 Task: Configure Visual Studio Code to display whitespace characters.
Action: Mouse moved to (20, 529)
Screenshot: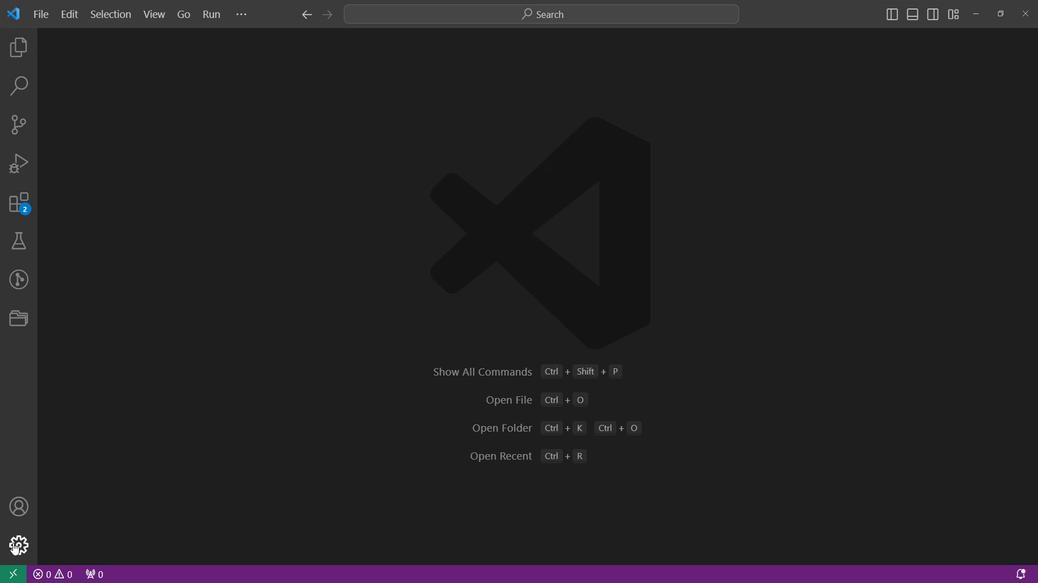 
Action: Mouse pressed left at (20, 529)
Screenshot: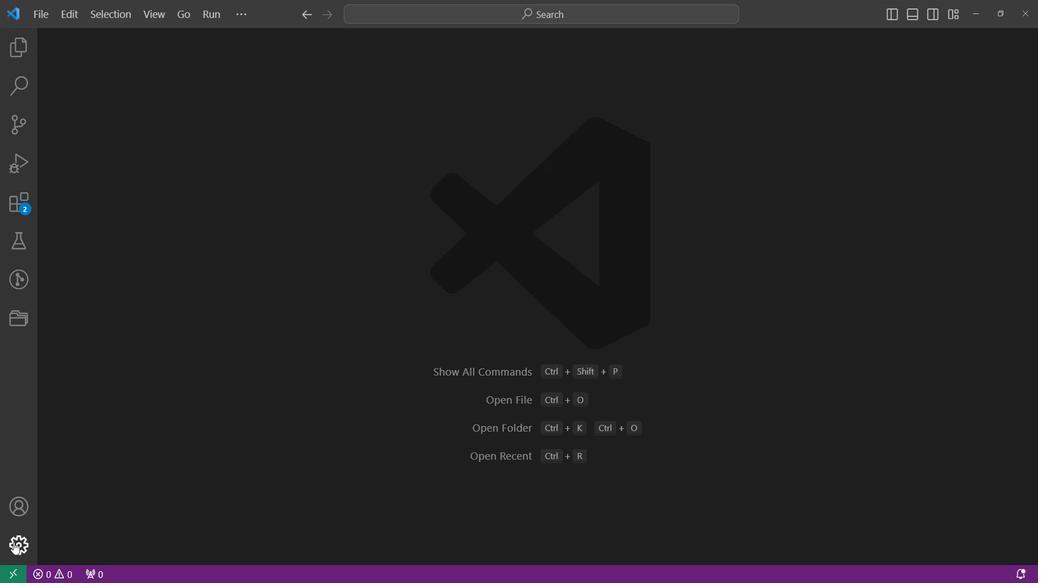 
Action: Mouse moved to (147, 377)
Screenshot: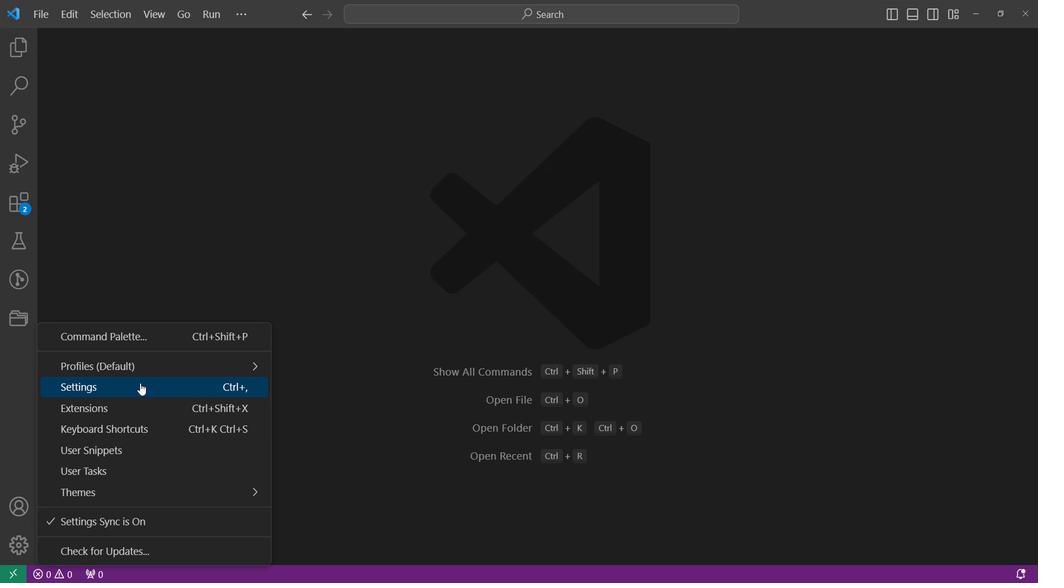 
Action: Mouse pressed left at (147, 377)
Screenshot: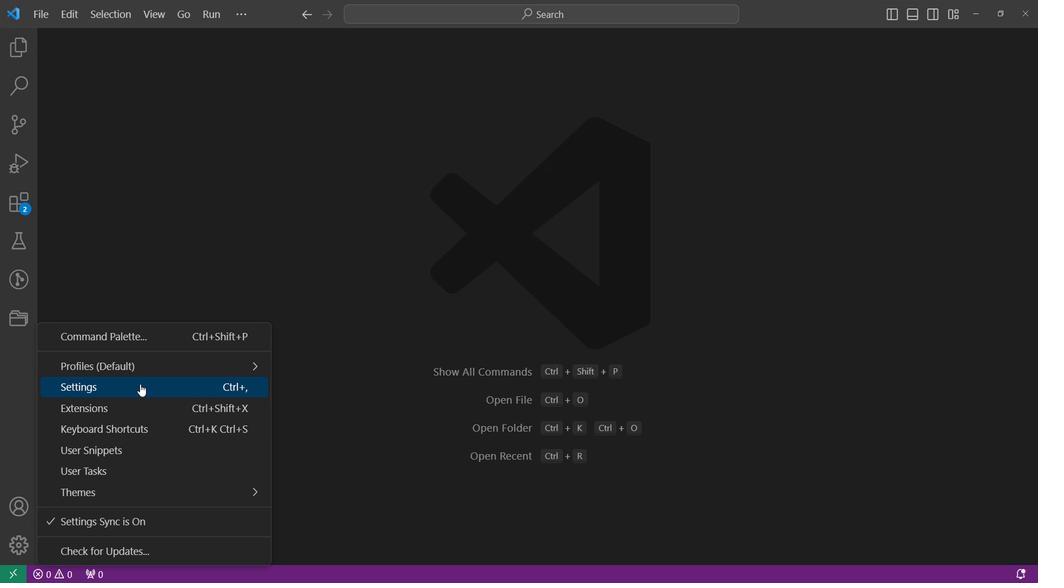 
Action: Mouse moved to (270, 80)
Screenshot: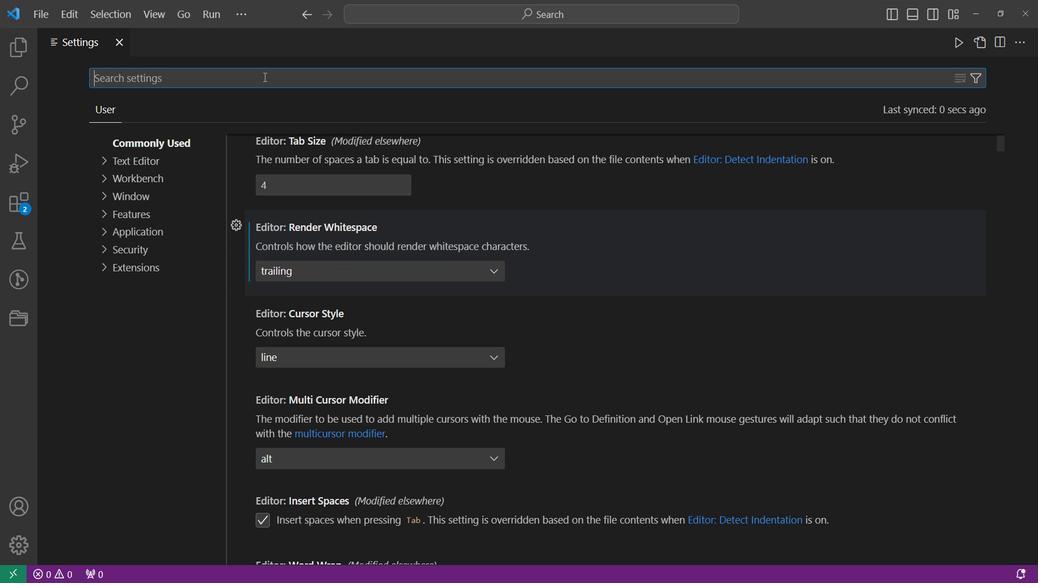 
Action: Mouse pressed left at (270, 80)
Screenshot: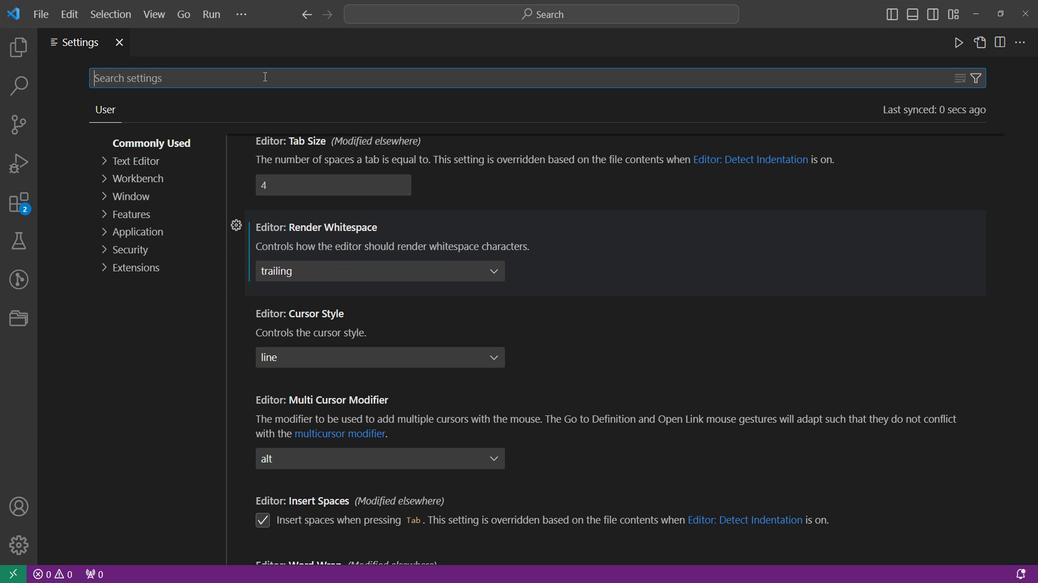 
Action: Mouse pressed left at (270, 80)
Screenshot: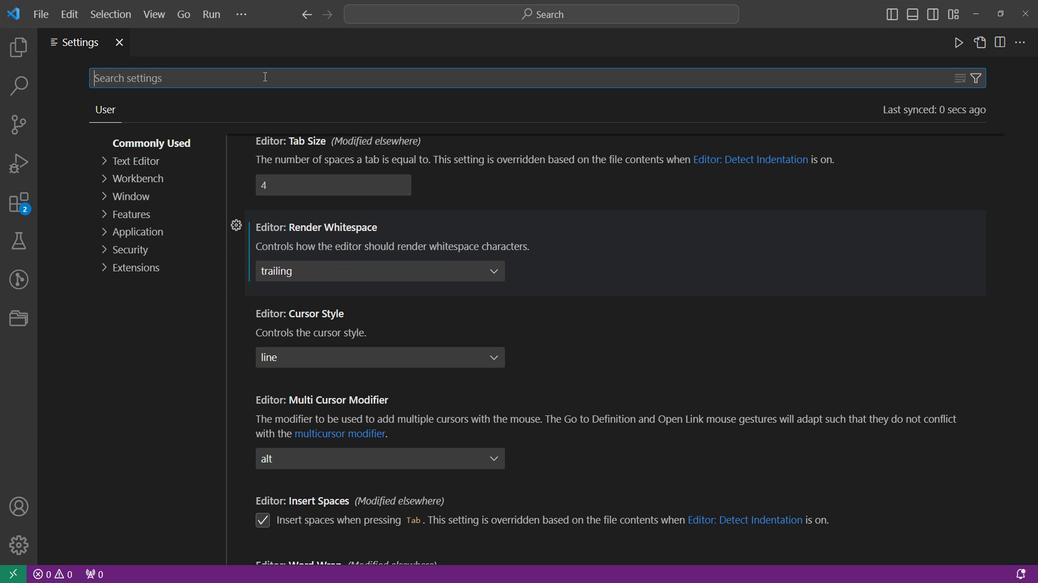 
Action: Mouse moved to (281, 83)
Screenshot: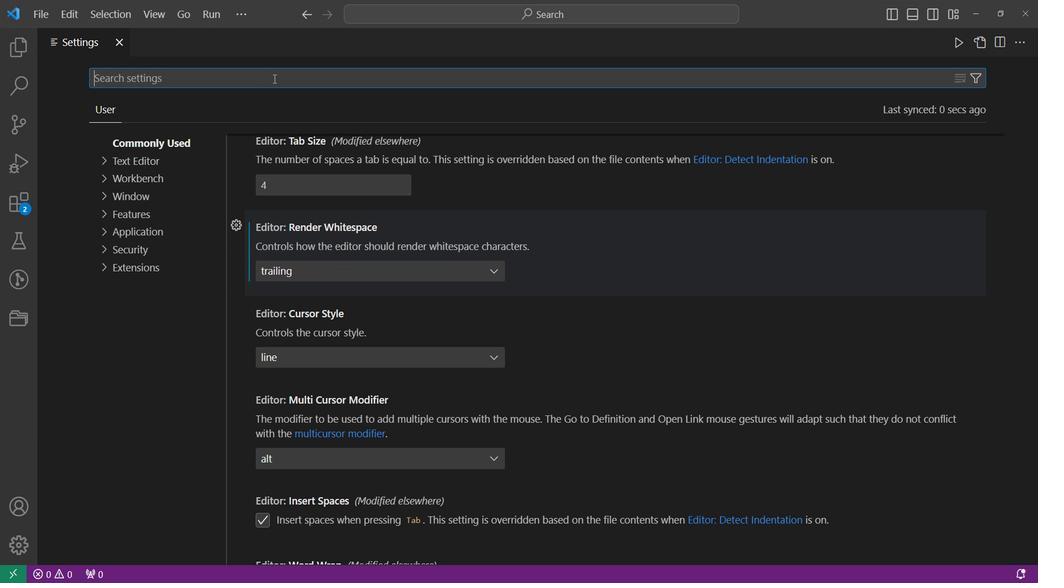 
Action: Key pressed wh
Screenshot: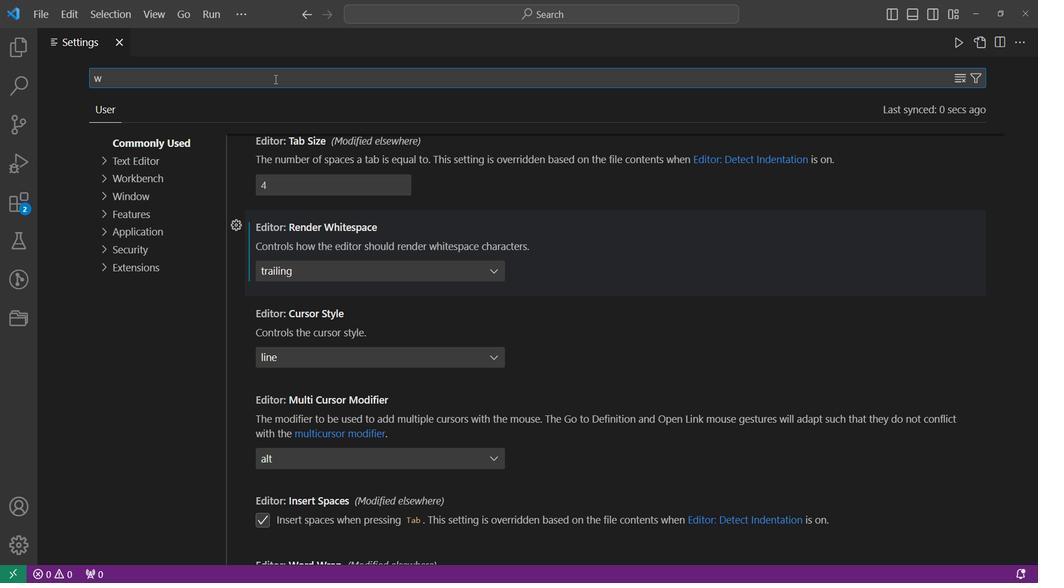 
Action: Mouse moved to (284, 84)
Screenshot: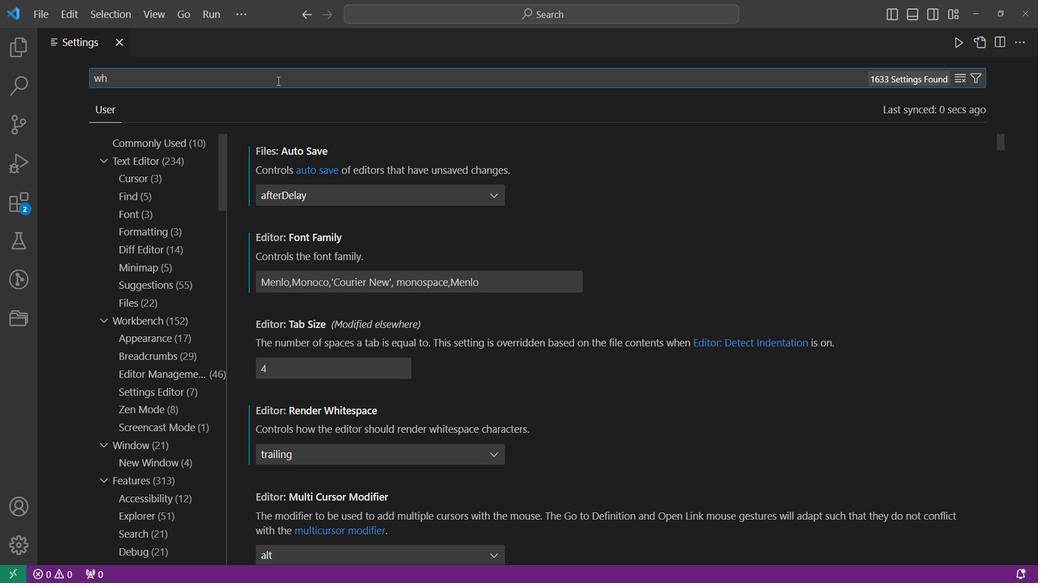 
Action: Key pressed it
Screenshot: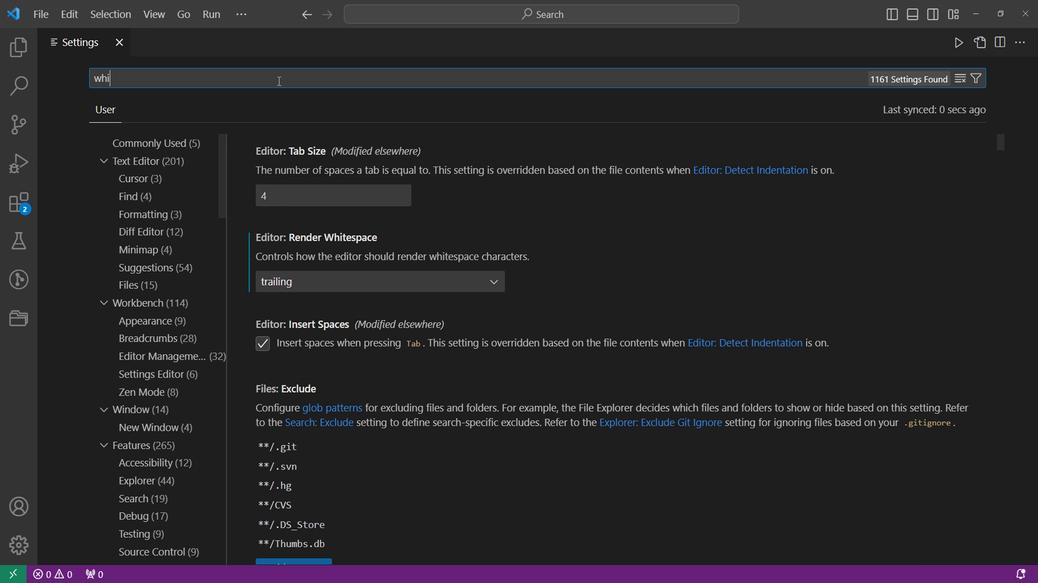 
Action: Mouse moved to (284, 84)
Screenshot: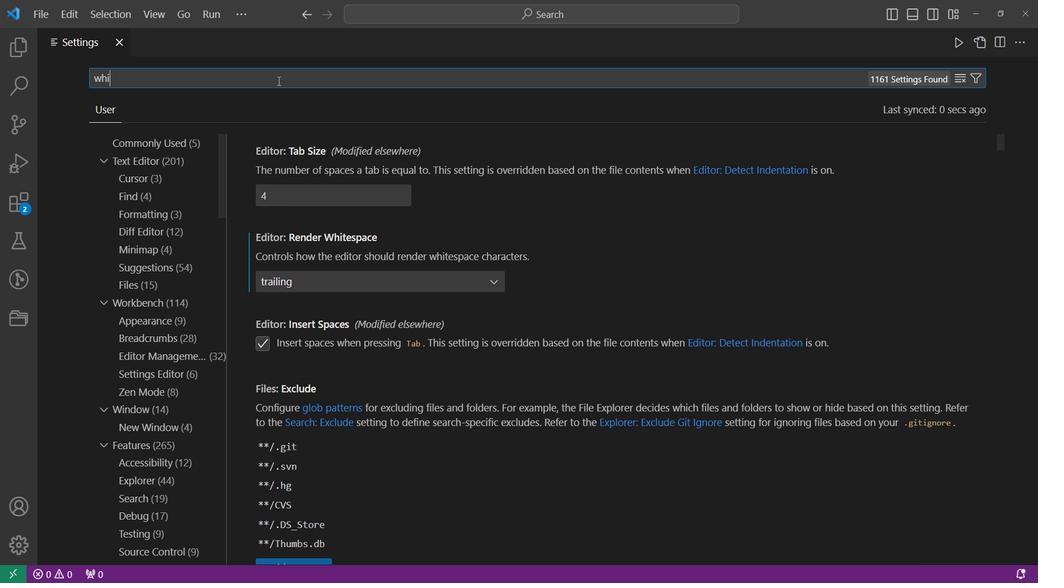 
Action: Key pressed e
Screenshot: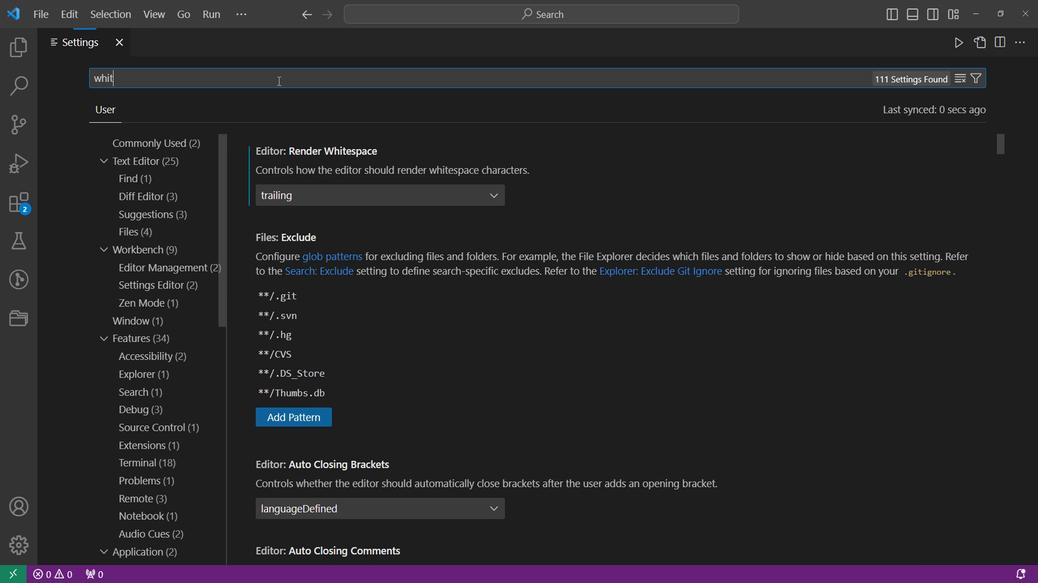 
Action: Mouse moved to (498, 198)
Screenshot: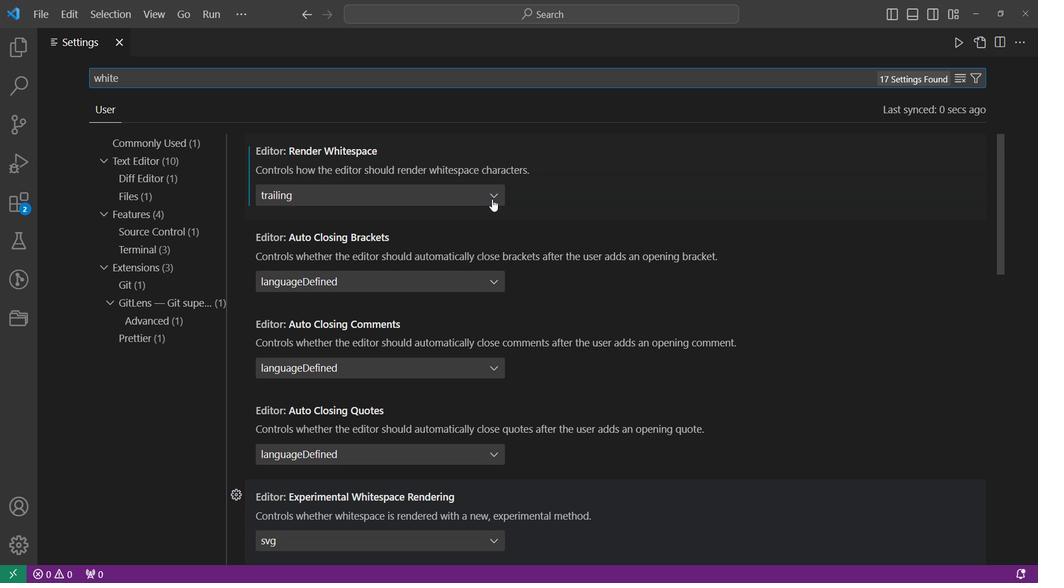 
Action: Mouse pressed left at (498, 198)
Screenshot: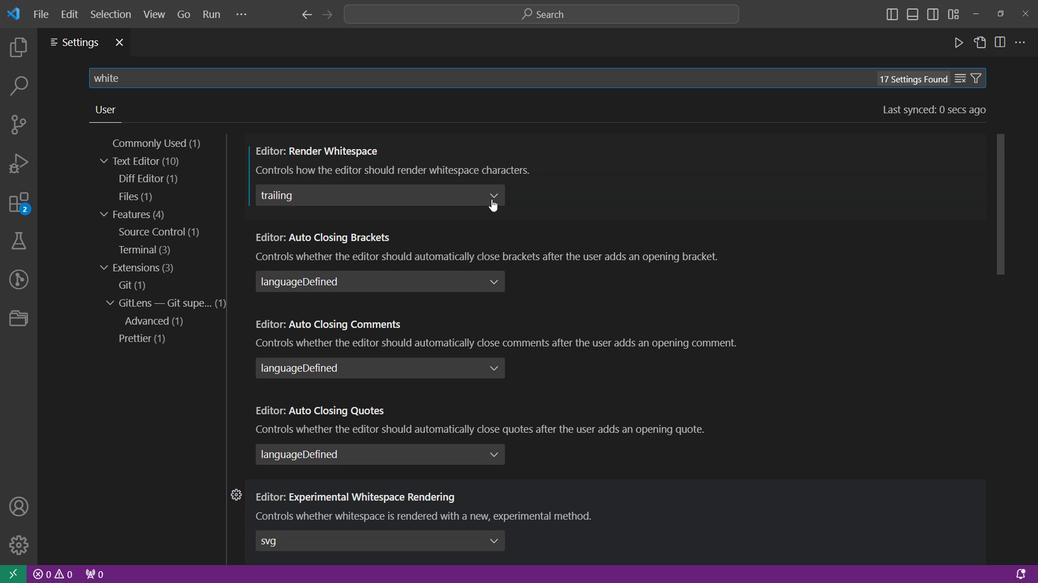 
Action: Mouse moved to (299, 286)
Screenshot: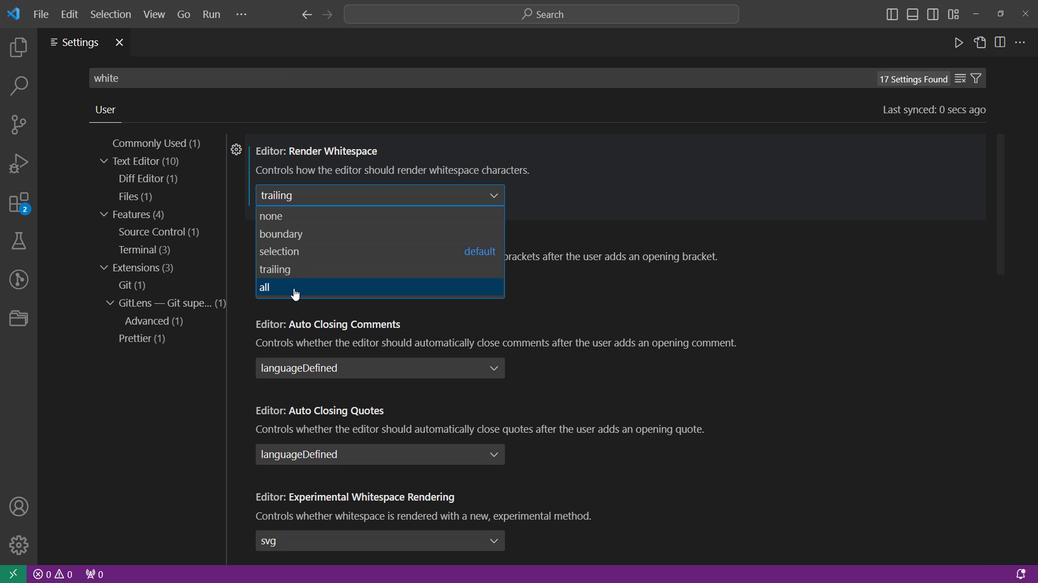 
Action: Mouse pressed left at (299, 286)
Screenshot: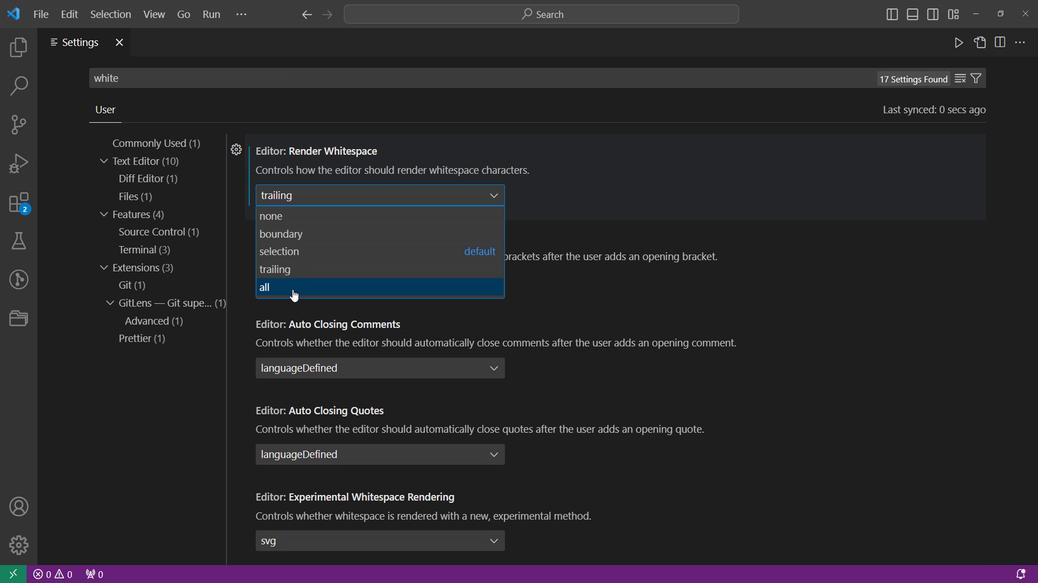 
Action: Mouse moved to (121, 44)
Screenshot: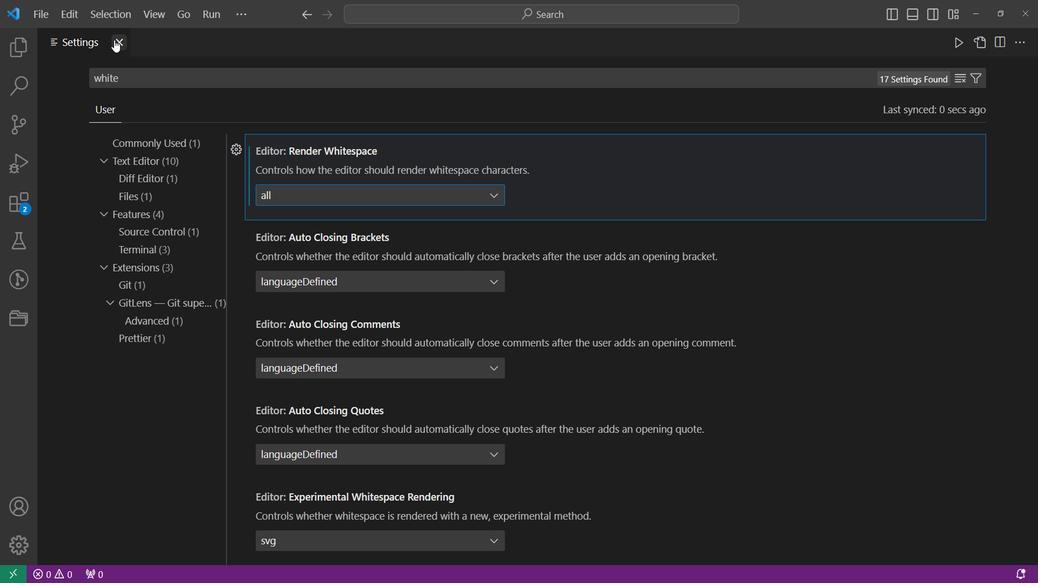 
Action: Mouse pressed left at (121, 44)
Screenshot: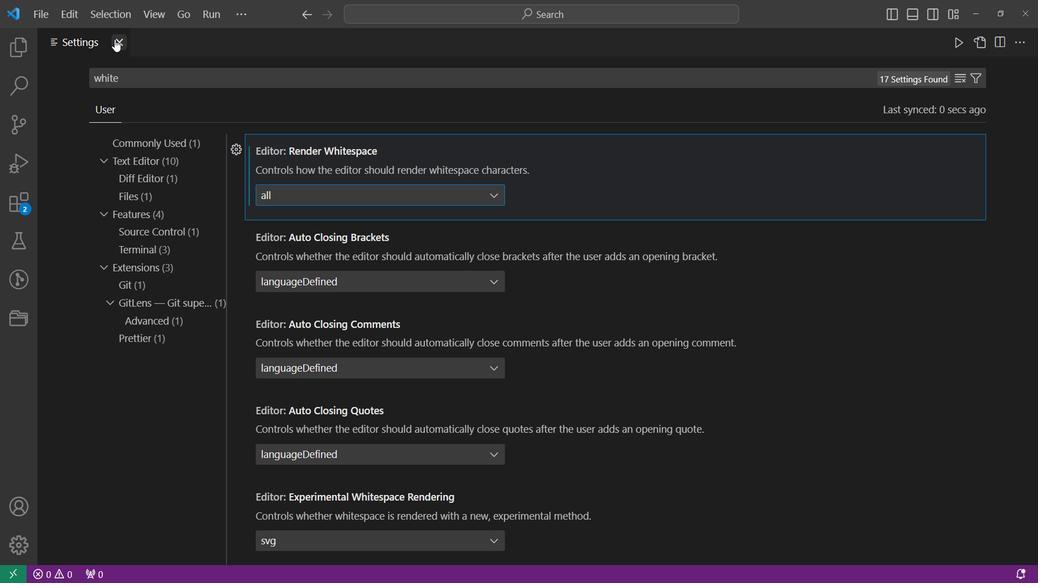 
